 Task: Add Sprouts Milk Chocolate Covered Raisins to the cart.
Action: Mouse moved to (17, 60)
Screenshot: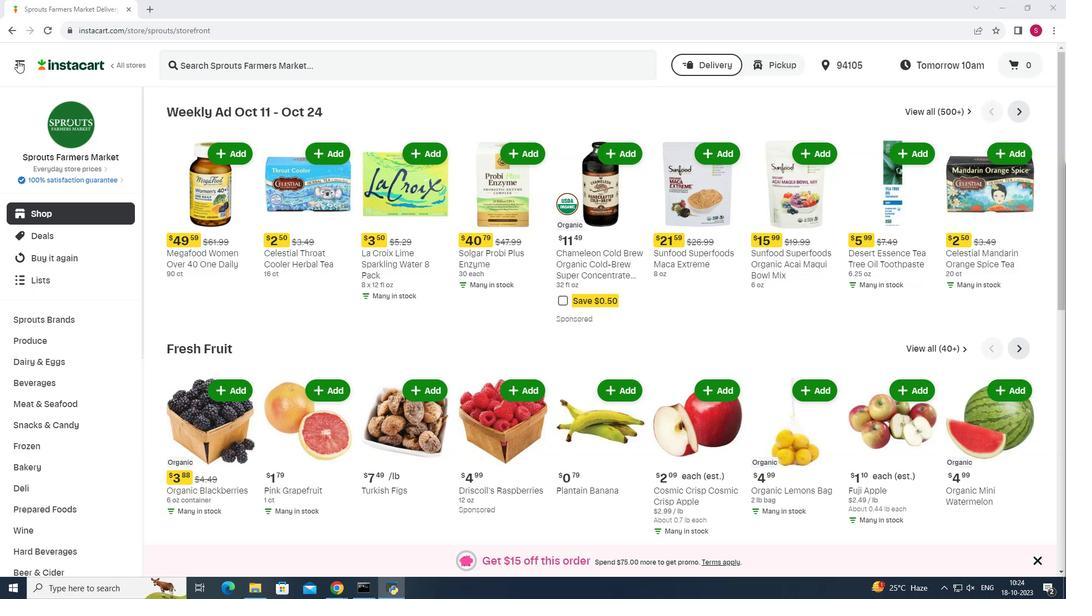 
Action: Mouse pressed left at (17, 60)
Screenshot: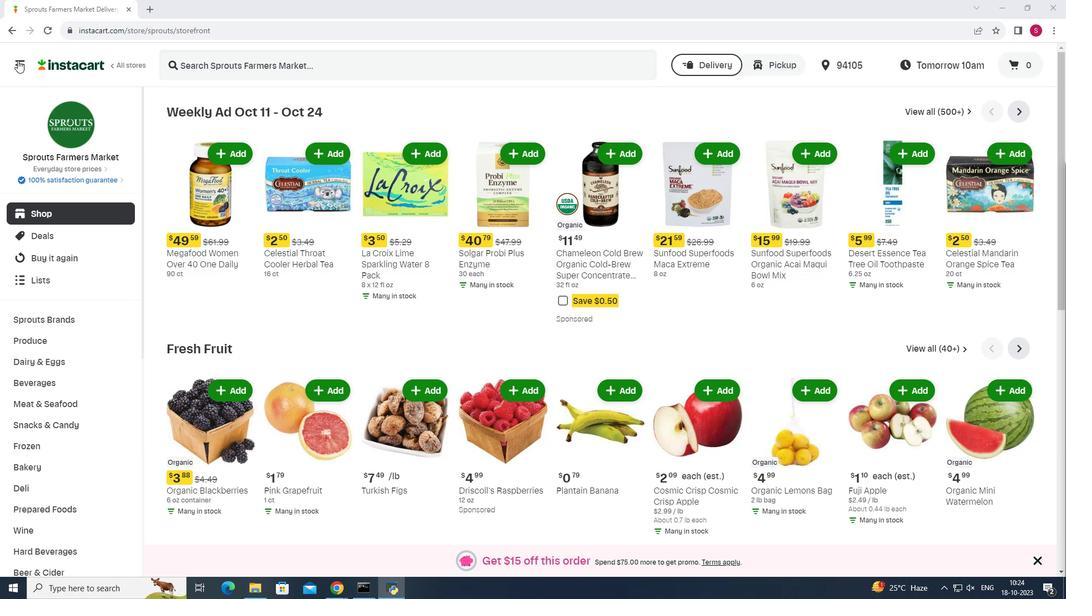
Action: Mouse moved to (89, 293)
Screenshot: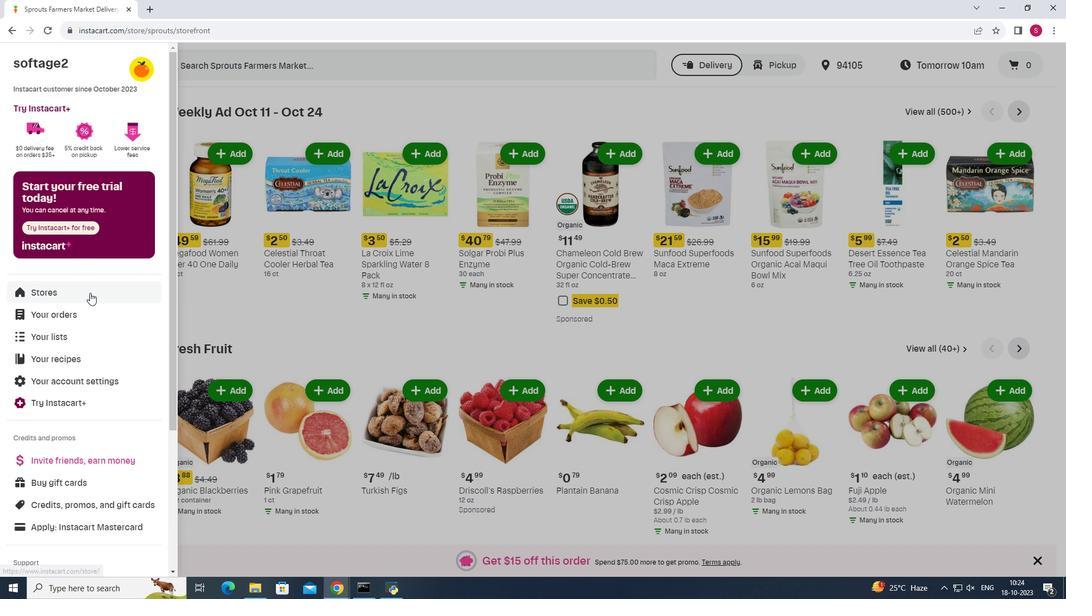 
Action: Mouse pressed left at (89, 293)
Screenshot: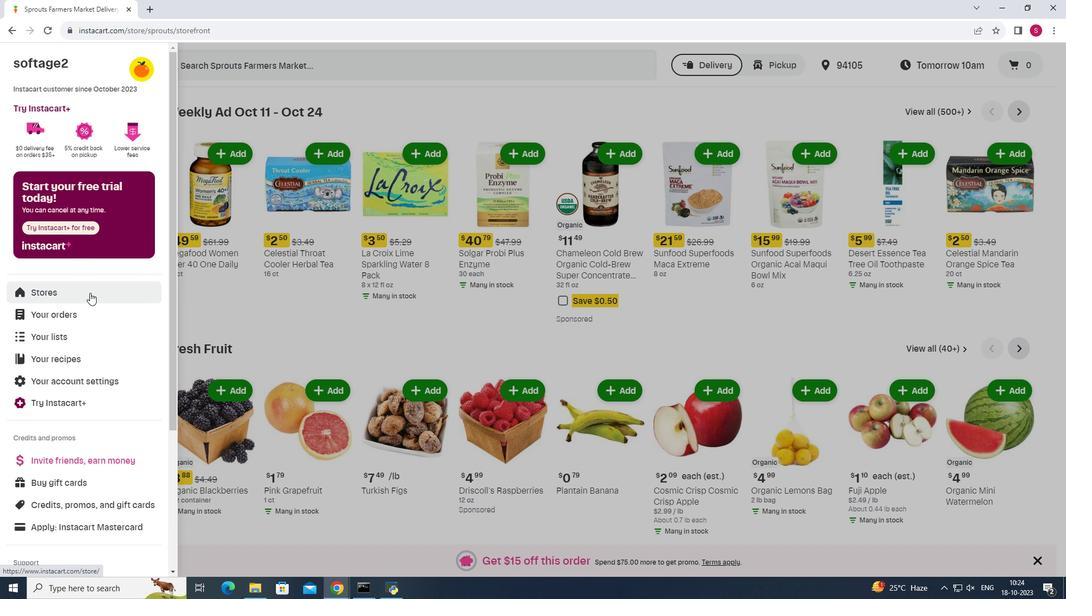 
Action: Mouse moved to (258, 94)
Screenshot: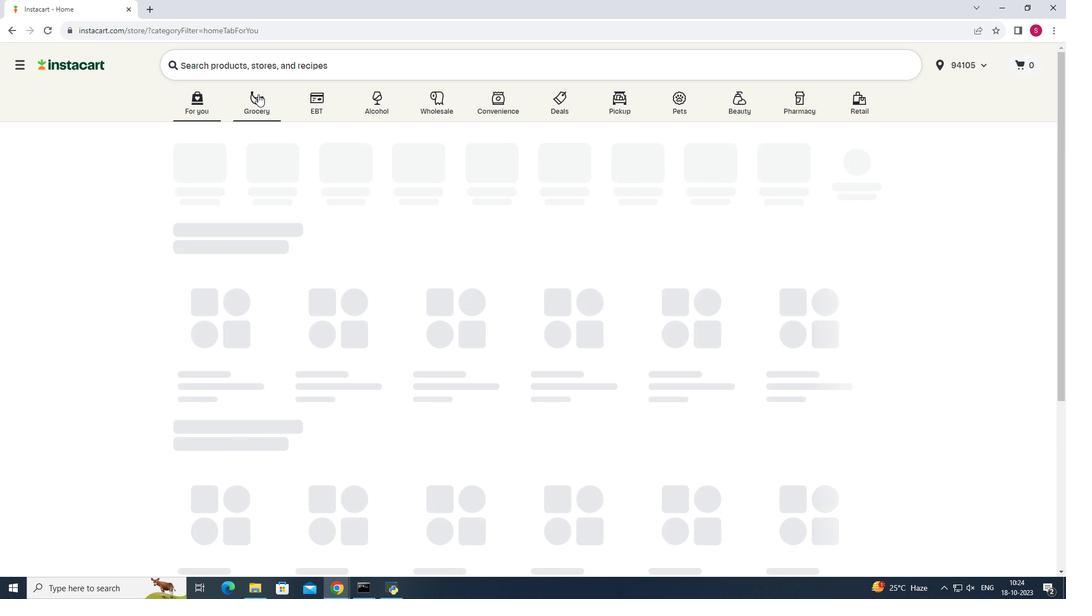 
Action: Mouse pressed left at (258, 94)
Screenshot: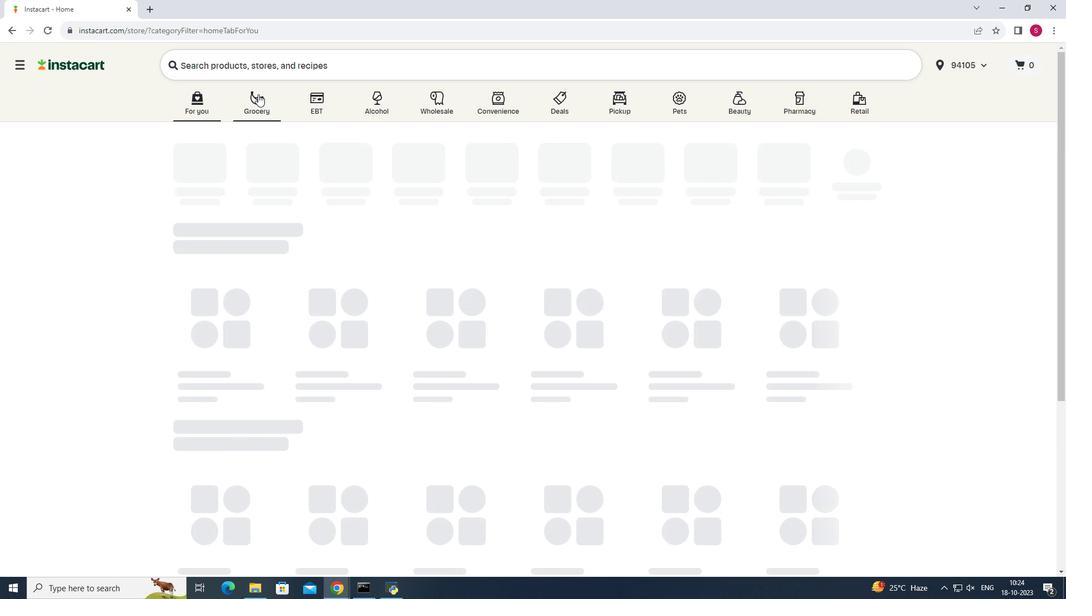 
Action: Mouse moved to (752, 156)
Screenshot: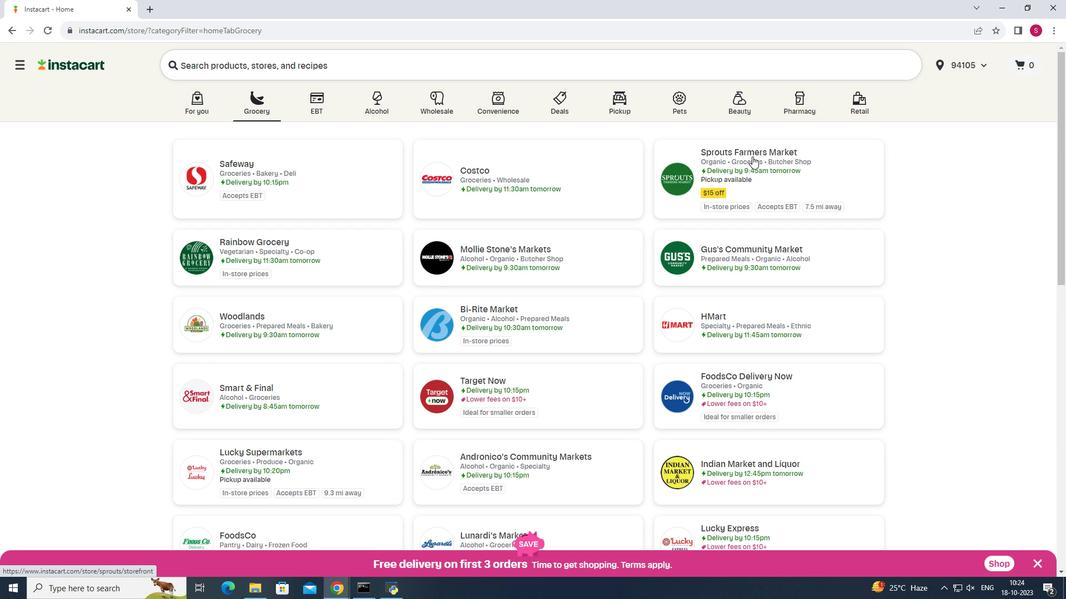
Action: Mouse pressed left at (752, 156)
Screenshot: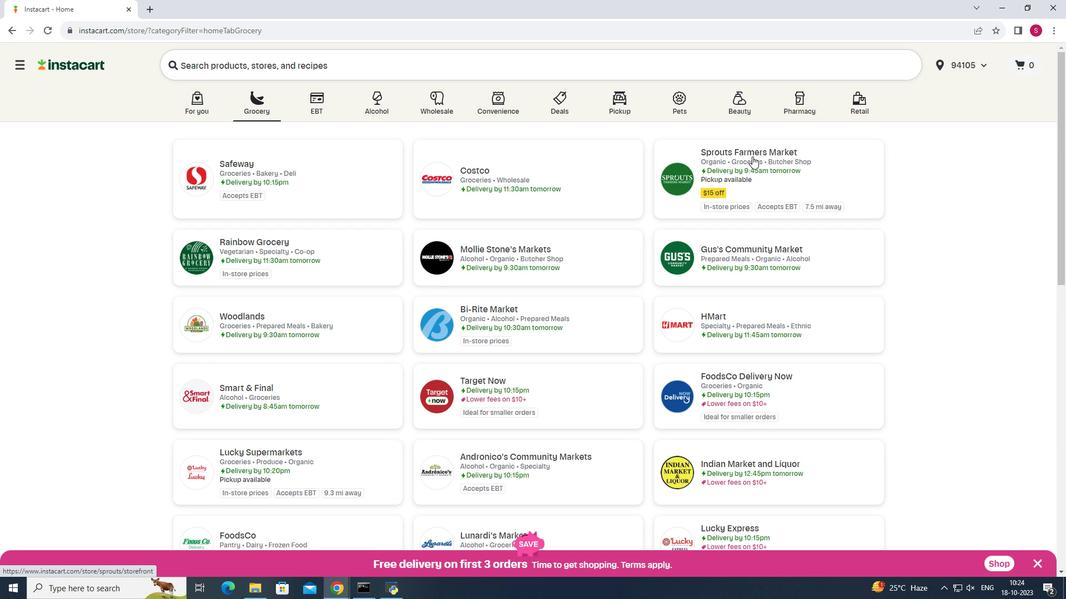 
Action: Mouse moved to (75, 426)
Screenshot: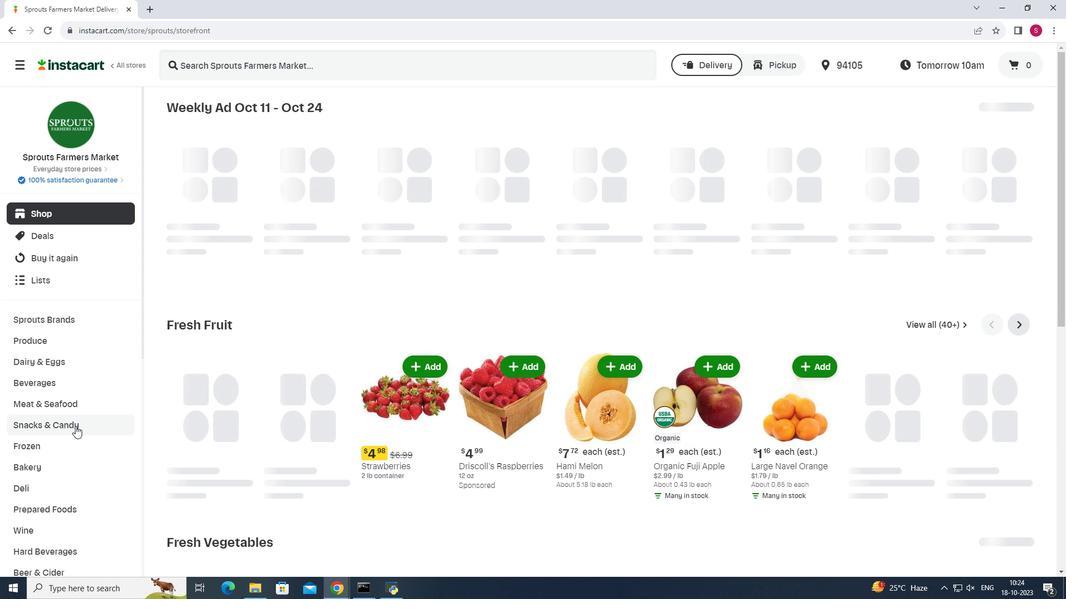 
Action: Mouse pressed left at (75, 426)
Screenshot: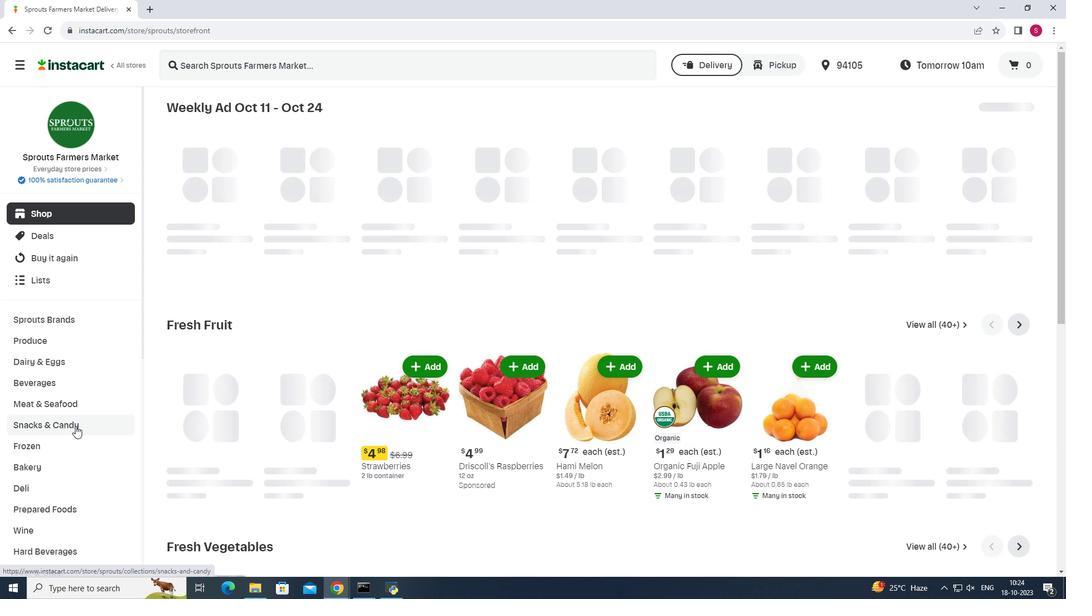 
Action: Mouse moved to (322, 134)
Screenshot: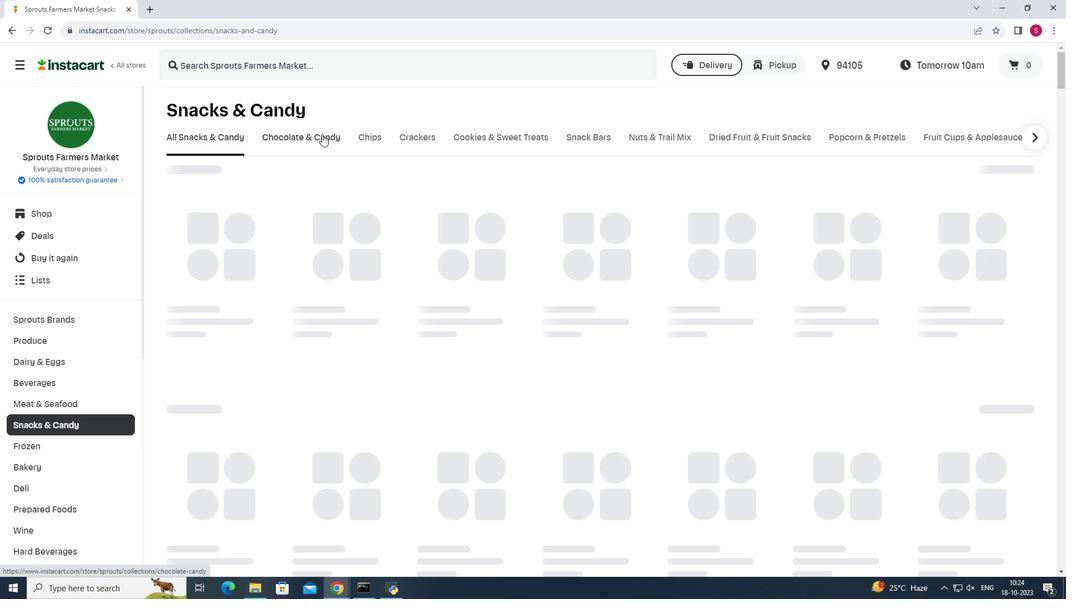 
Action: Mouse pressed left at (322, 134)
Screenshot: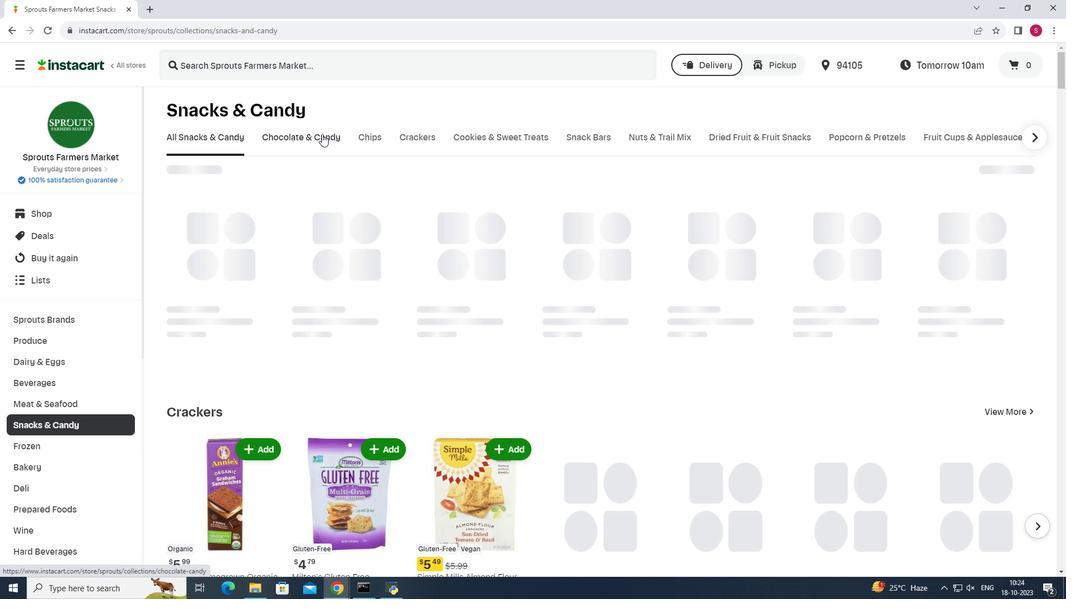 
Action: Mouse moved to (279, 184)
Screenshot: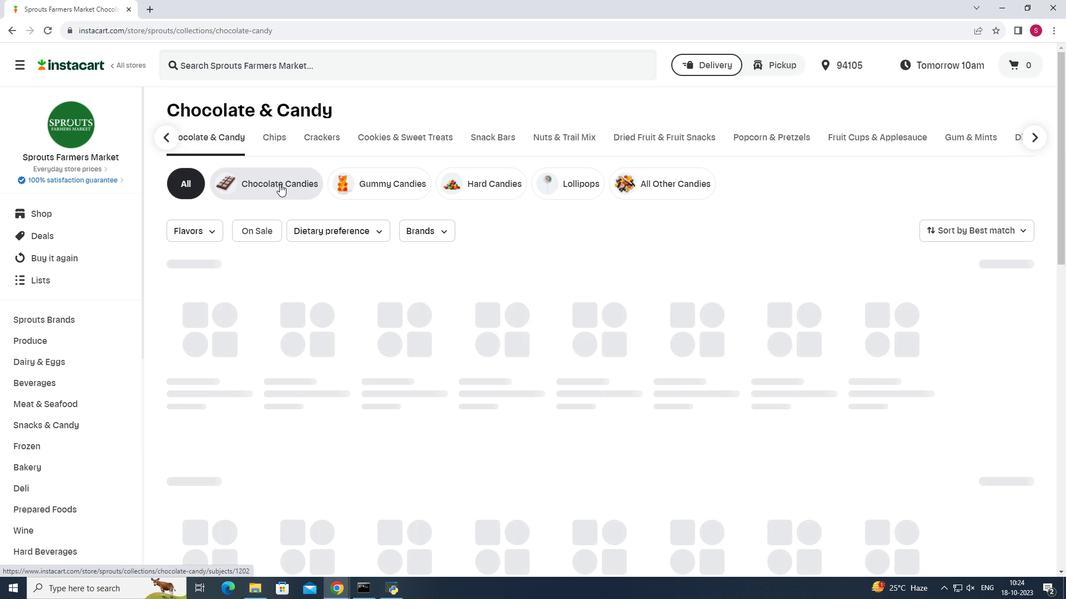 
Action: Mouse pressed left at (279, 184)
Screenshot: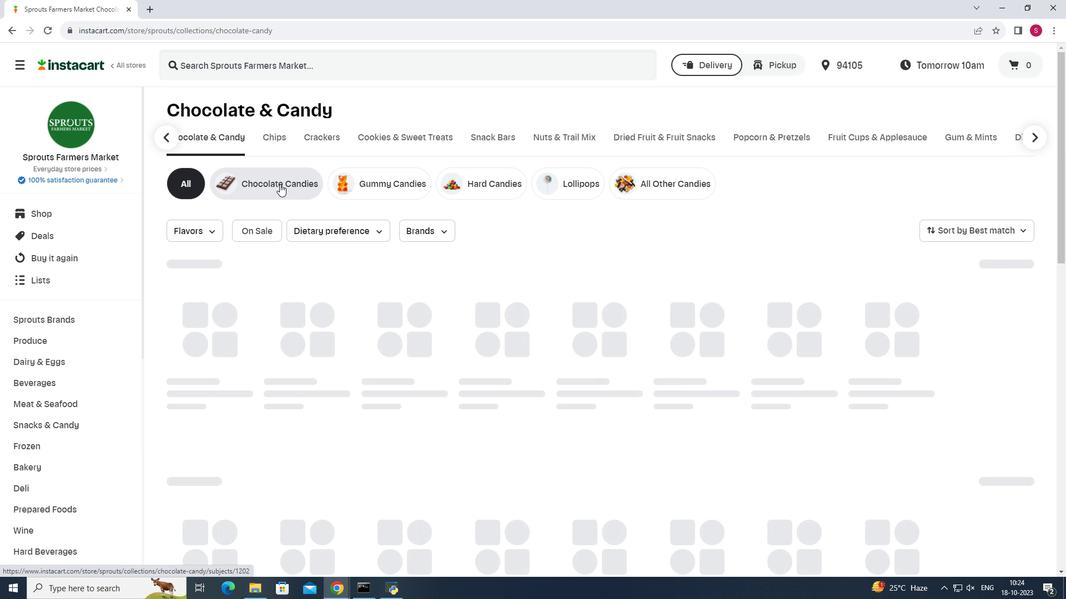 
Action: Mouse moved to (404, 67)
Screenshot: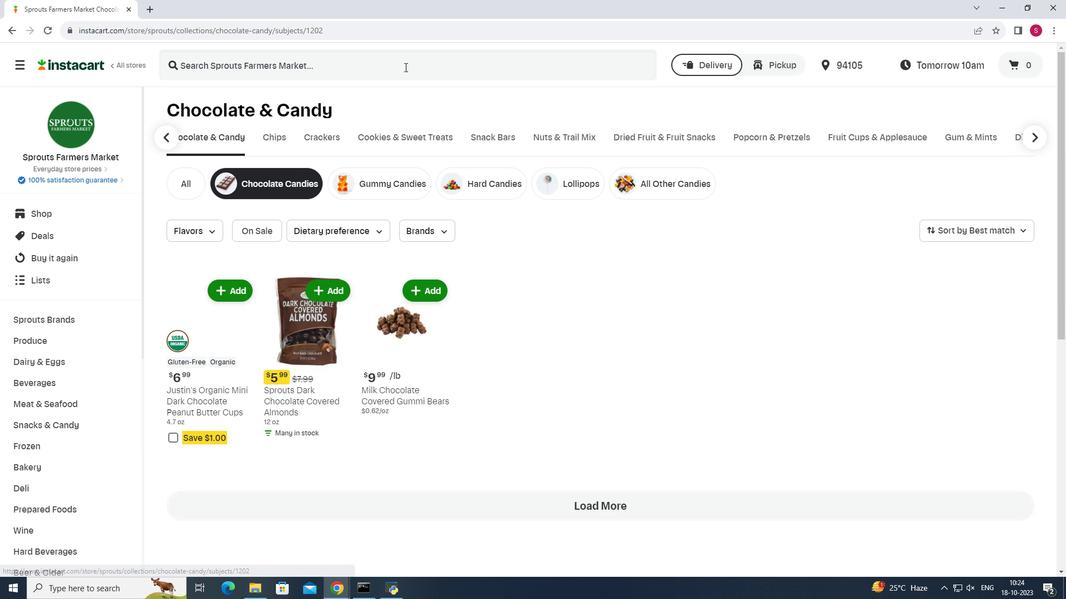
Action: Mouse pressed left at (404, 67)
Screenshot: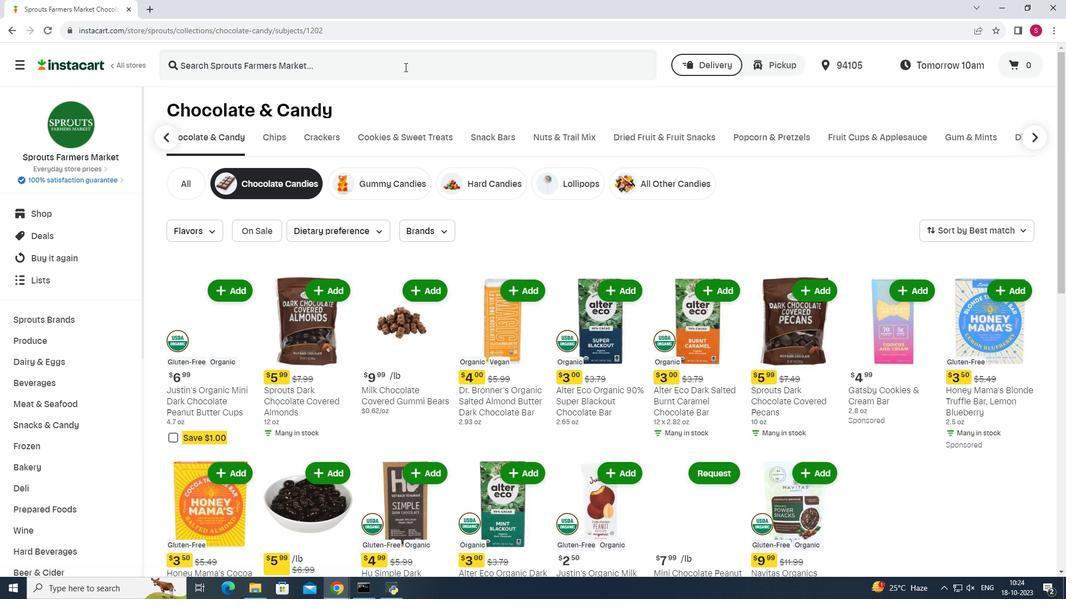 
Action: Key pressed <Key.shift>Sprouts<Key.space><Key.shift>Milk<Key.space><Key.shift>Chocolate<Key.space><Key.shift><Key.shift><Key.shift><Key.shift><Key.shift>Covered<Key.space><Key.shift>Raisins<Key.enter>
Screenshot: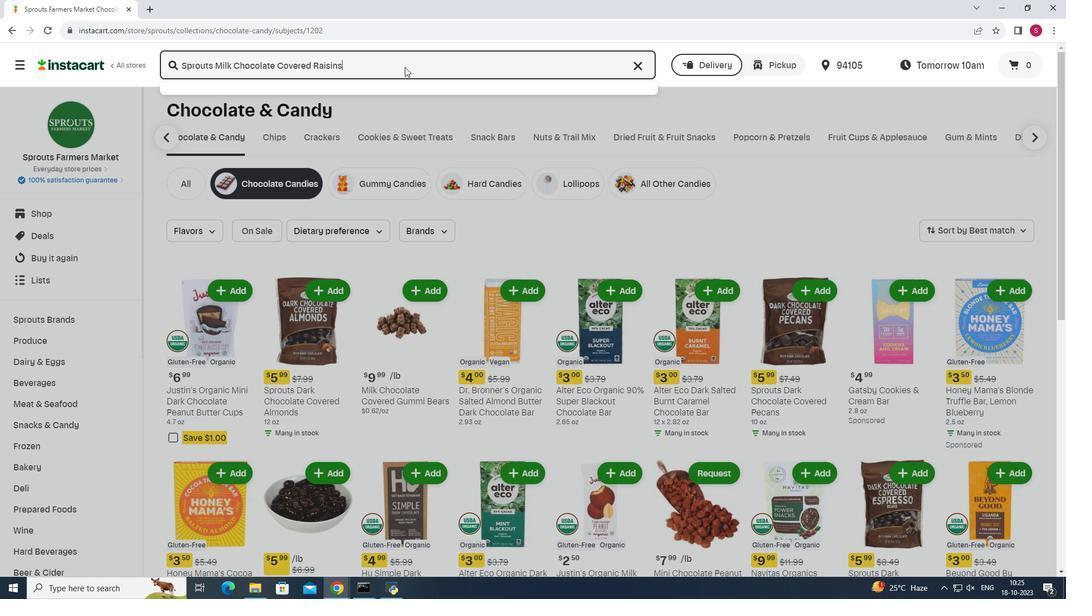 
Action: Mouse moved to (299, 175)
Screenshot: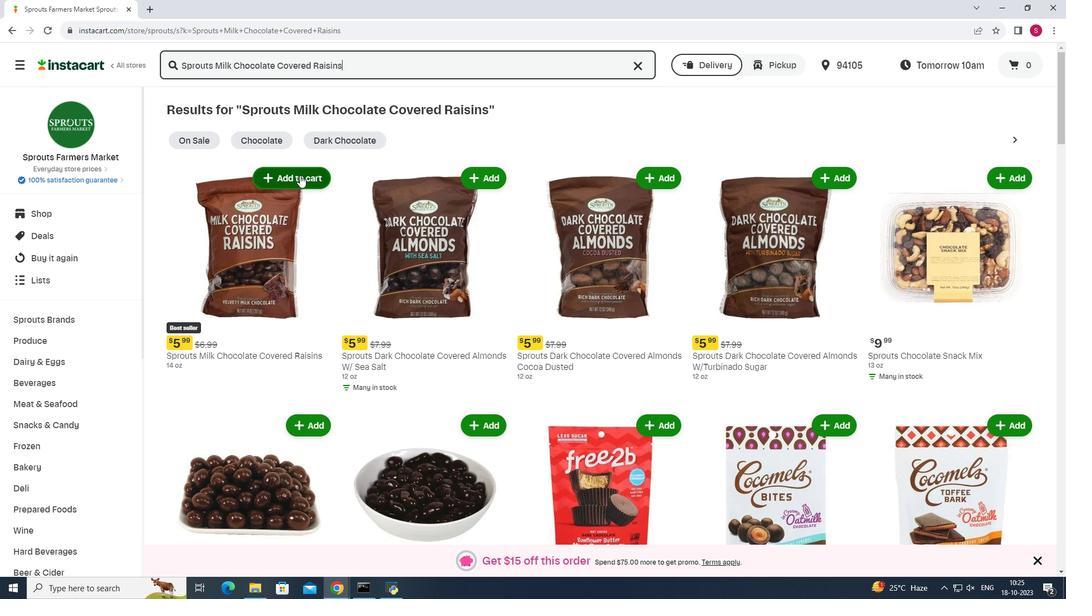 
Action: Mouse pressed left at (299, 175)
Screenshot: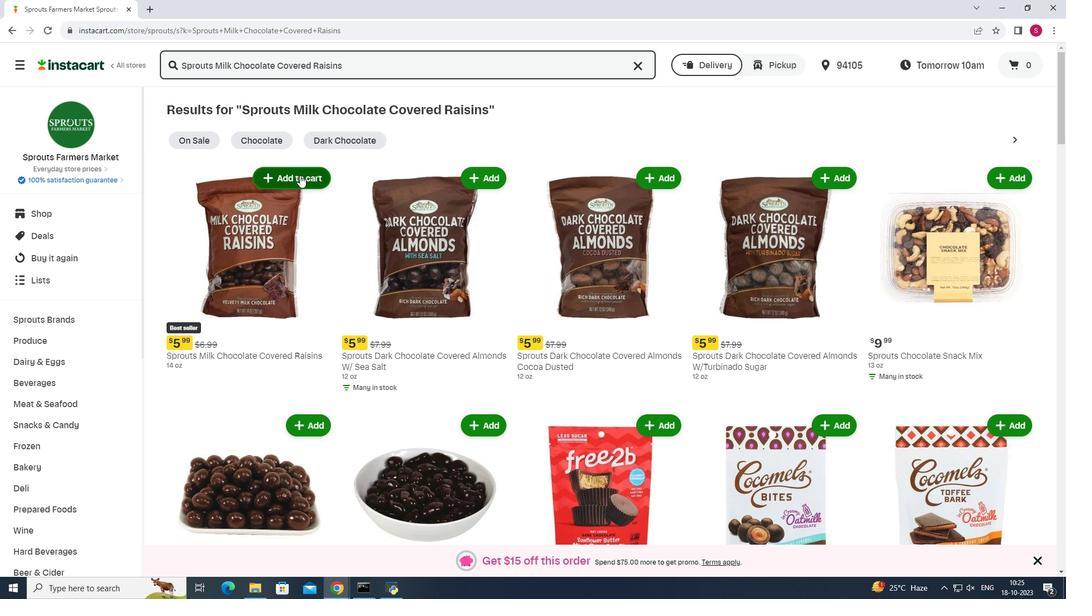 
Action: Mouse moved to (618, 134)
Screenshot: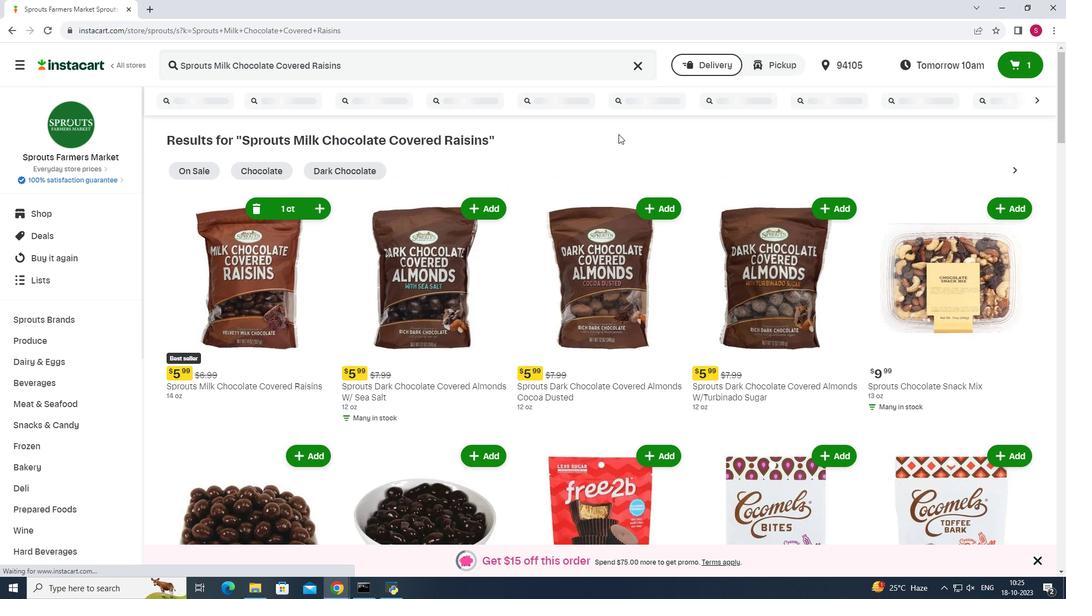 
